 Task: Enable the video filter "Erase video filter" in the video filter module.
Action: Mouse moved to (123, 23)
Screenshot: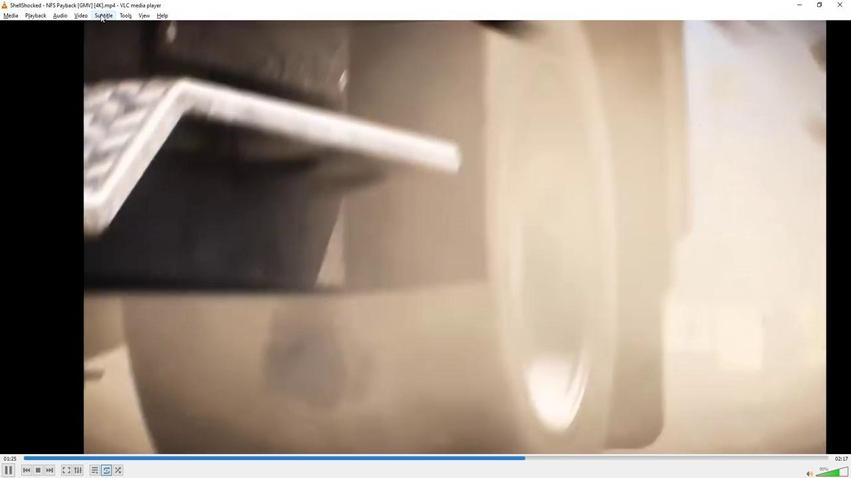 
Action: Mouse pressed left at (123, 23)
Screenshot: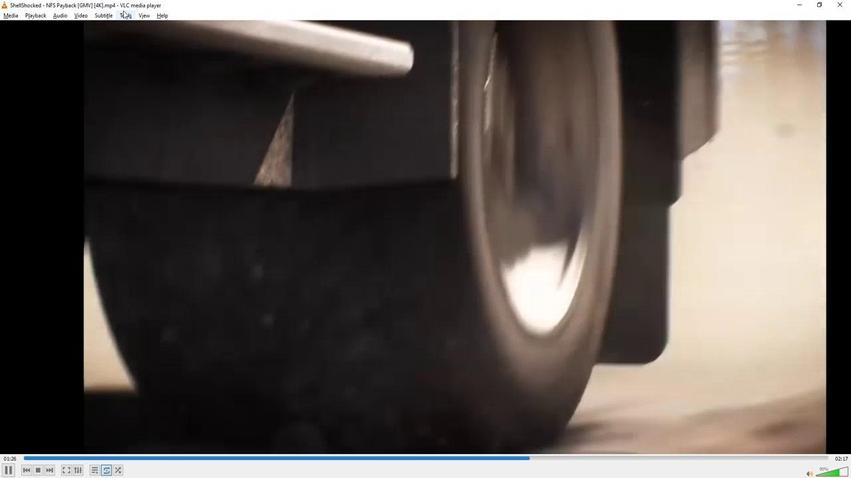 
Action: Mouse moved to (152, 127)
Screenshot: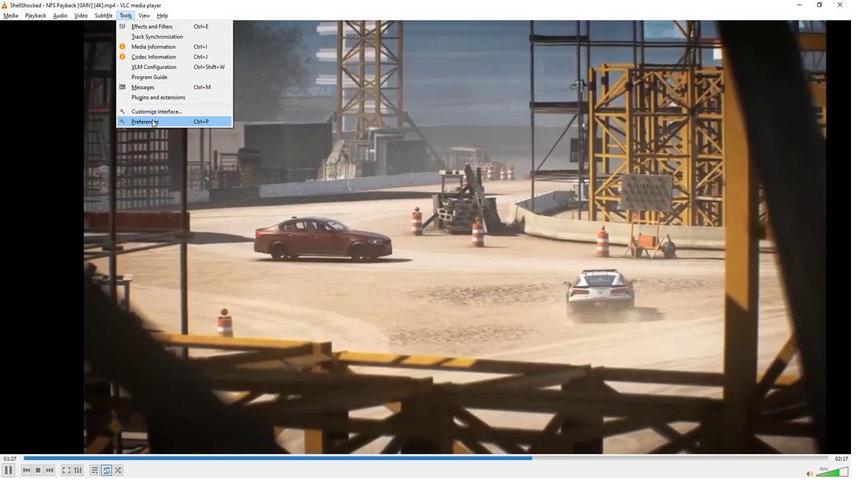 
Action: Mouse pressed left at (152, 127)
Screenshot: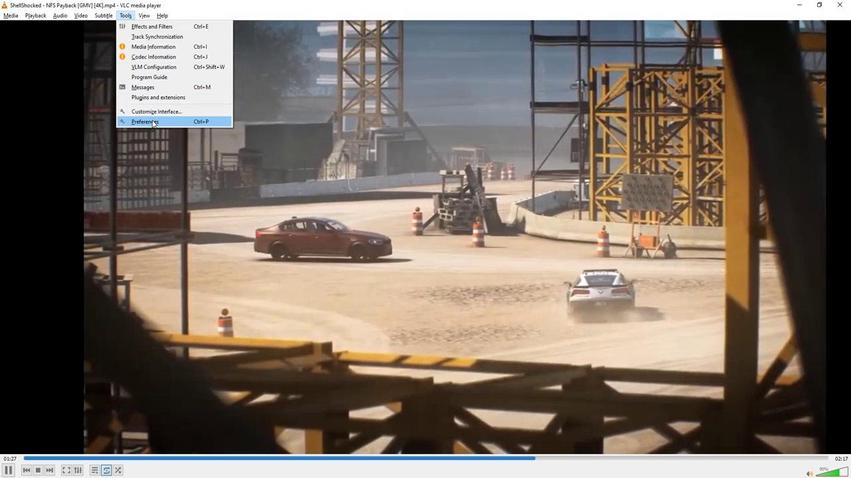 
Action: Mouse moved to (240, 325)
Screenshot: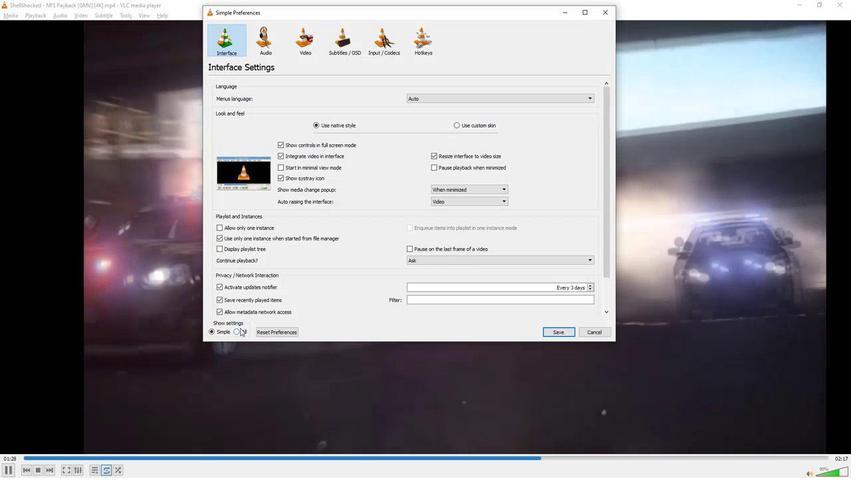 
Action: Mouse pressed left at (240, 325)
Screenshot: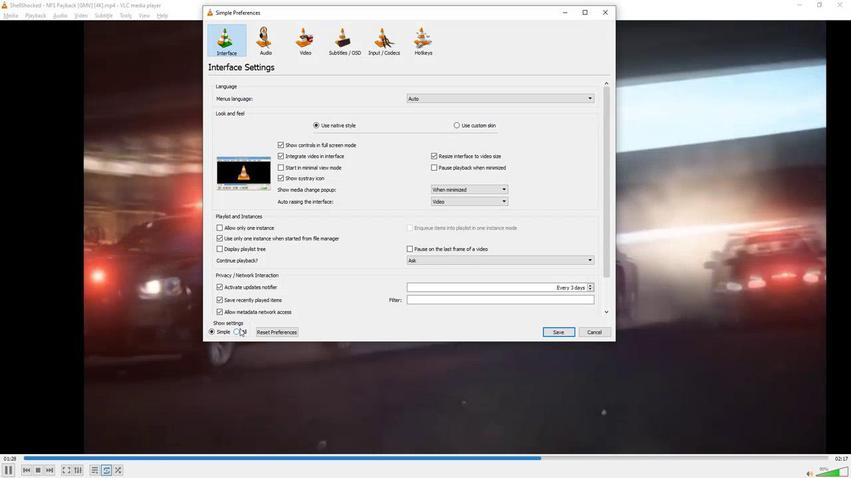 
Action: Mouse moved to (278, 264)
Screenshot: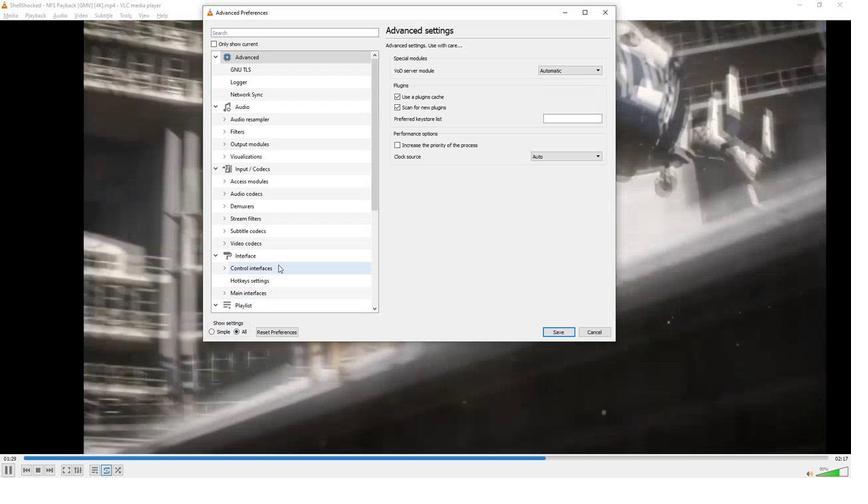 
Action: Mouse scrolled (278, 263) with delta (0, 0)
Screenshot: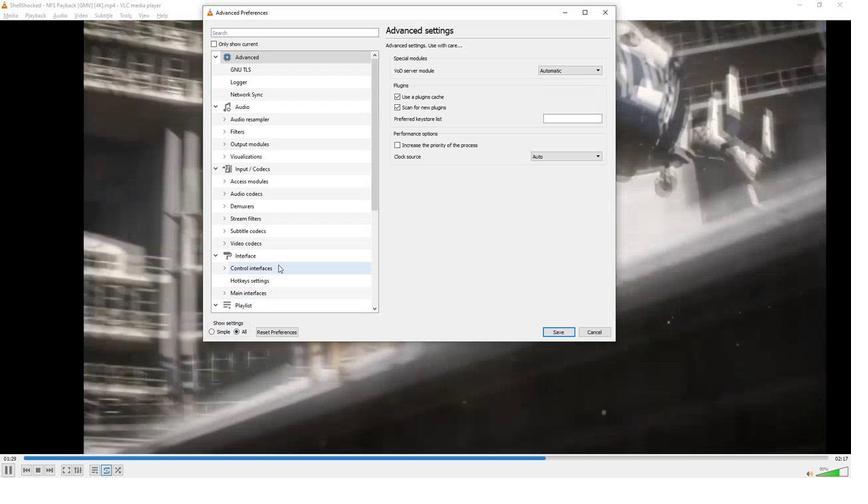 
Action: Mouse moved to (278, 263)
Screenshot: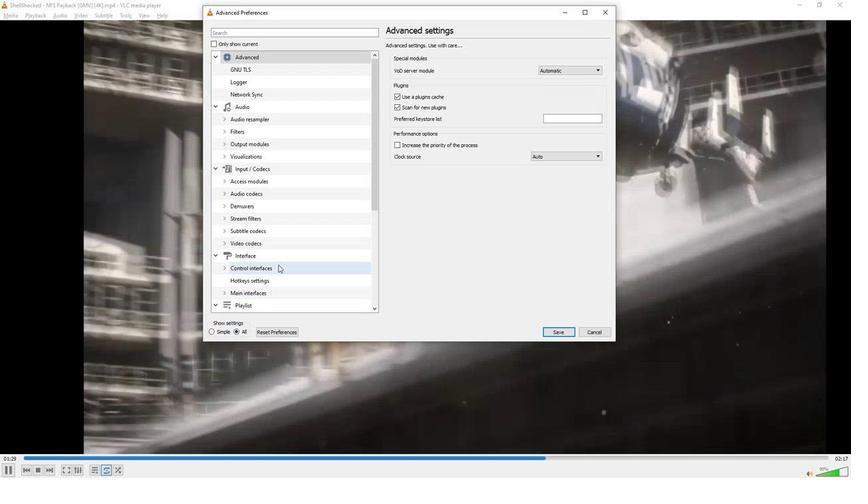 
Action: Mouse scrolled (278, 263) with delta (0, 0)
Screenshot: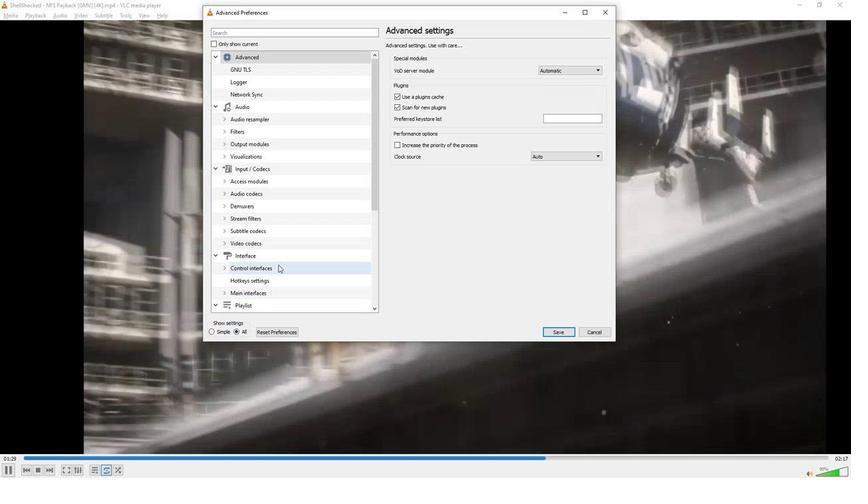 
Action: Mouse moved to (278, 263)
Screenshot: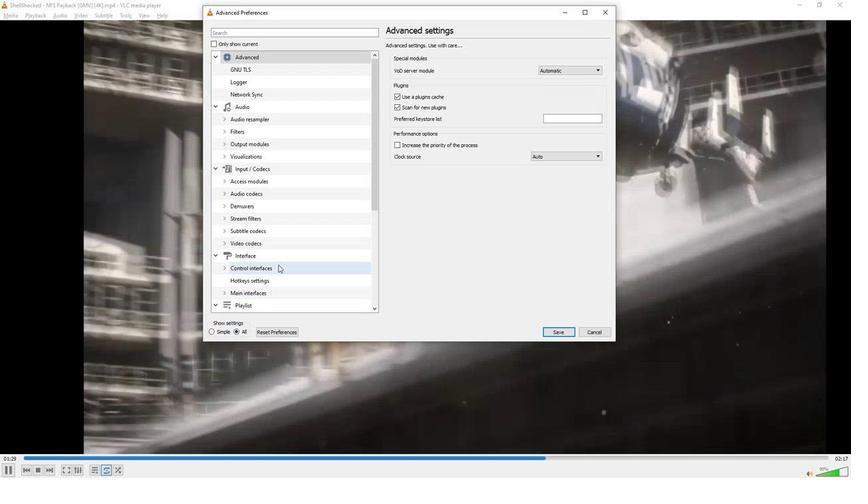 
Action: Mouse scrolled (278, 262) with delta (0, 0)
Screenshot: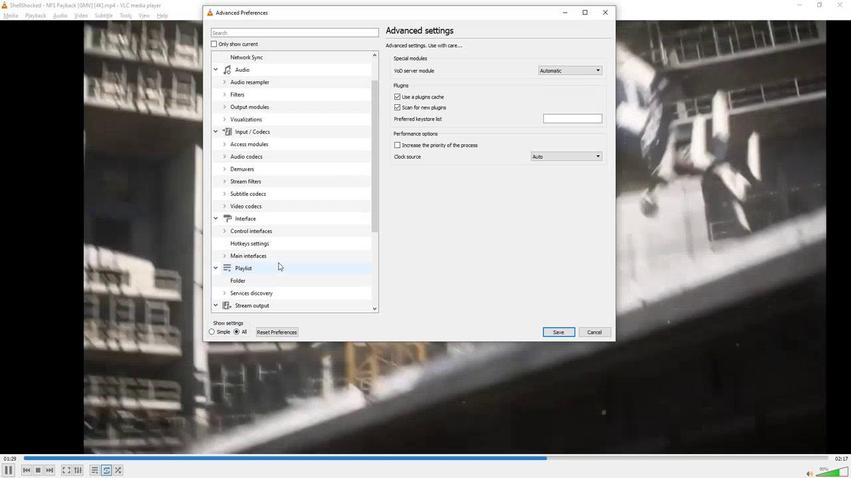 
Action: Mouse scrolled (278, 262) with delta (0, 0)
Screenshot: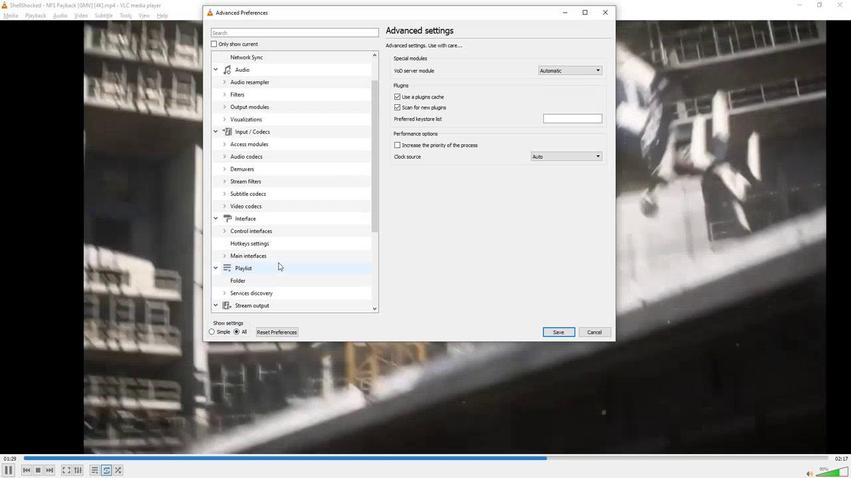 
Action: Mouse moved to (277, 261)
Screenshot: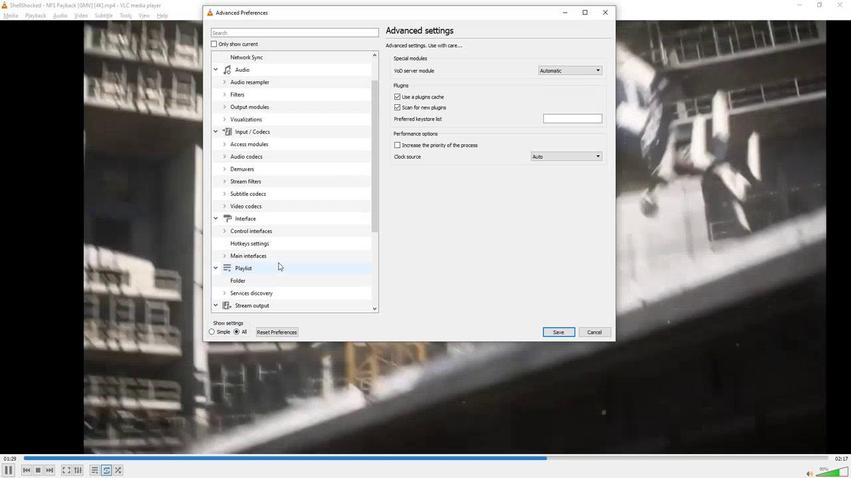 
Action: Mouse scrolled (277, 261) with delta (0, 0)
Screenshot: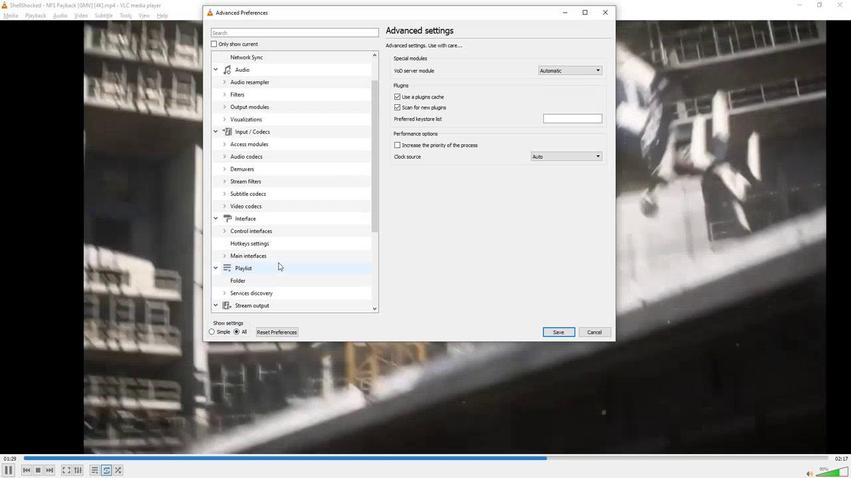 
Action: Mouse moved to (277, 260)
Screenshot: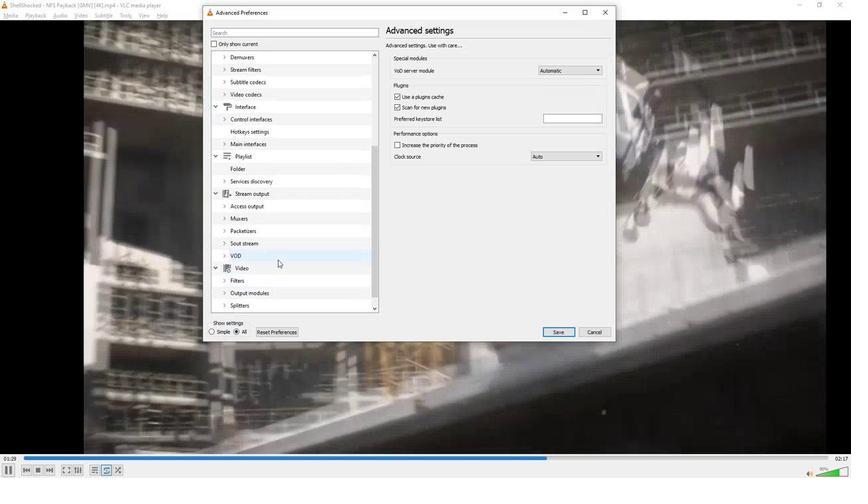 
Action: Mouse scrolled (277, 259) with delta (0, 0)
Screenshot: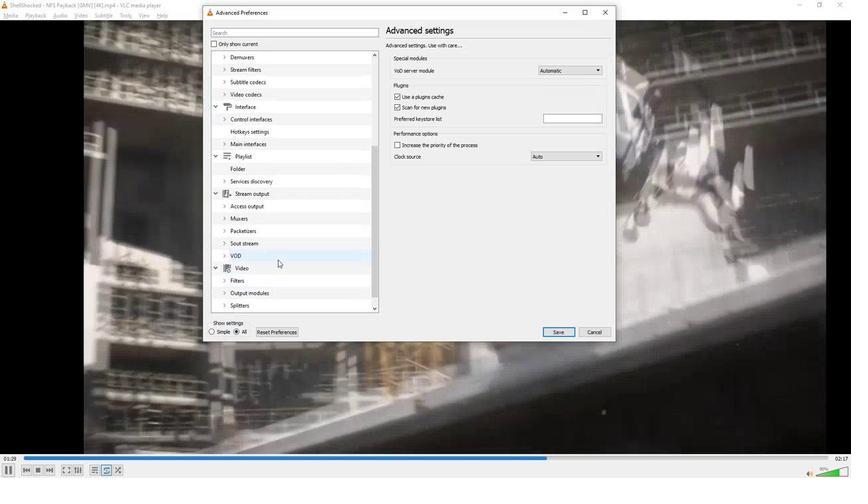 
Action: Mouse moved to (277, 257)
Screenshot: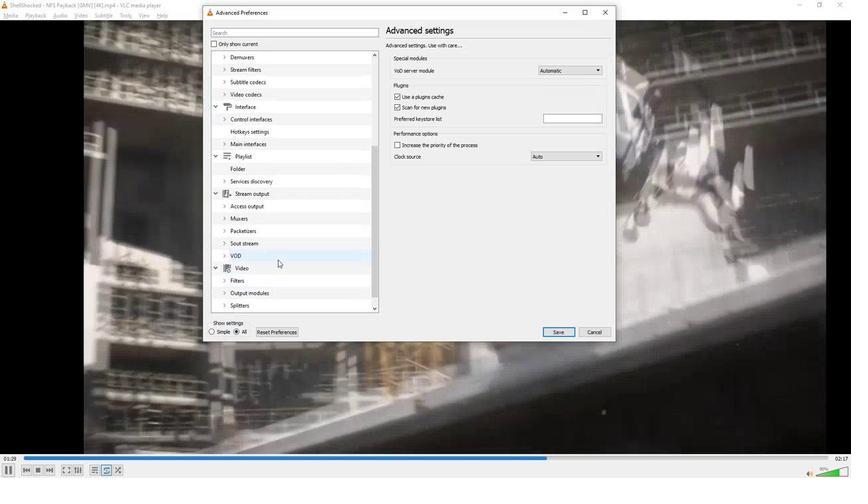 
Action: Mouse scrolled (277, 257) with delta (0, 0)
Screenshot: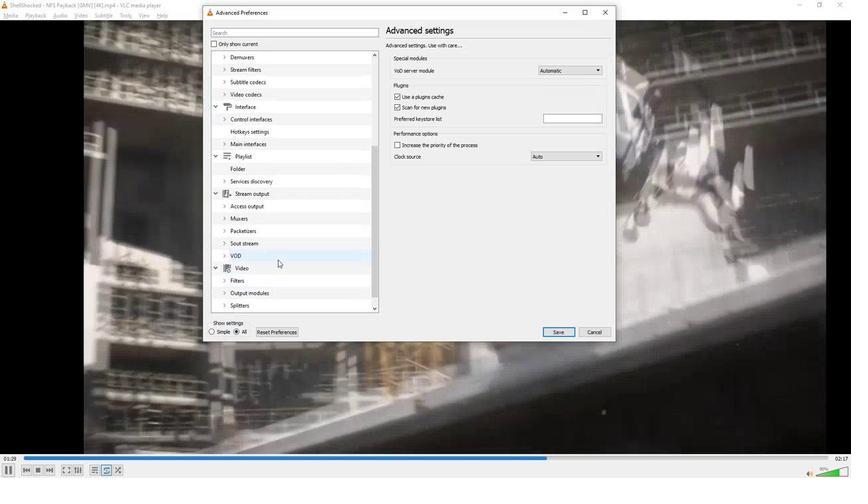 
Action: Mouse moved to (277, 255)
Screenshot: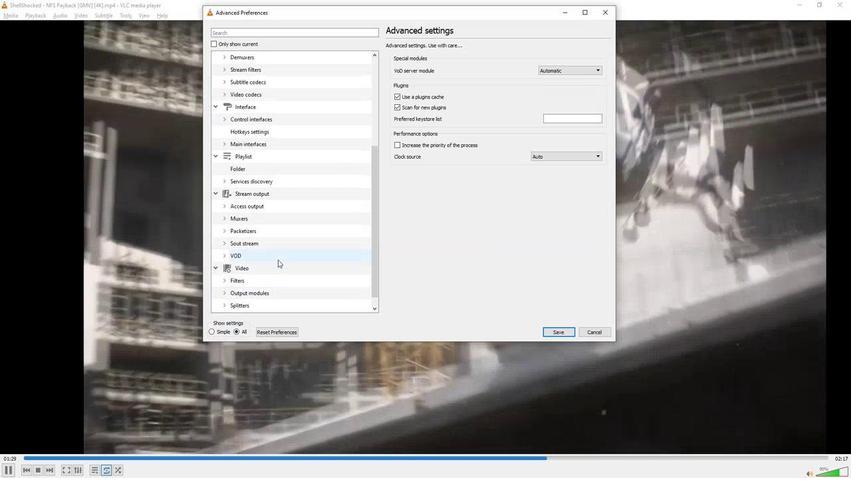 
Action: Mouse scrolled (277, 255) with delta (0, 0)
Screenshot: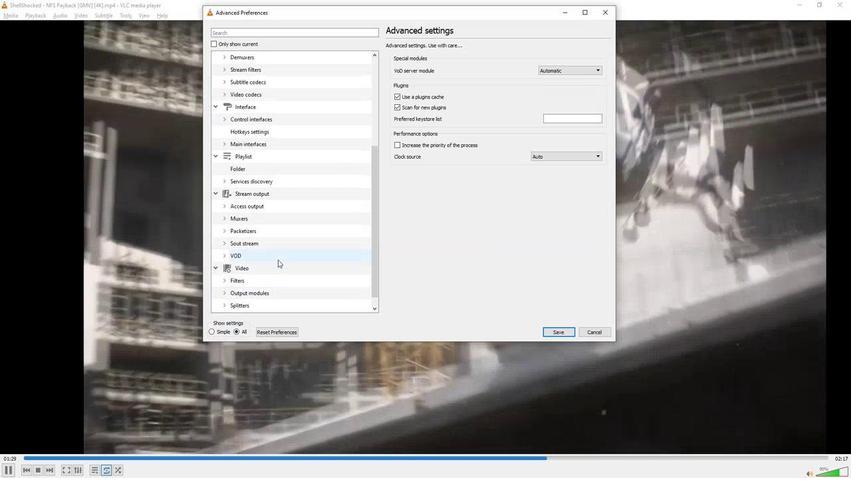 
Action: Mouse moved to (258, 266)
Screenshot: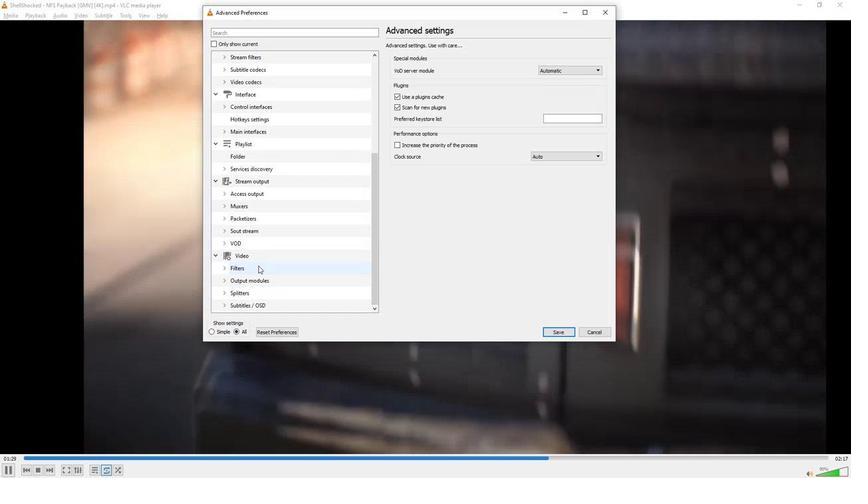 
Action: Mouse pressed left at (258, 266)
Screenshot: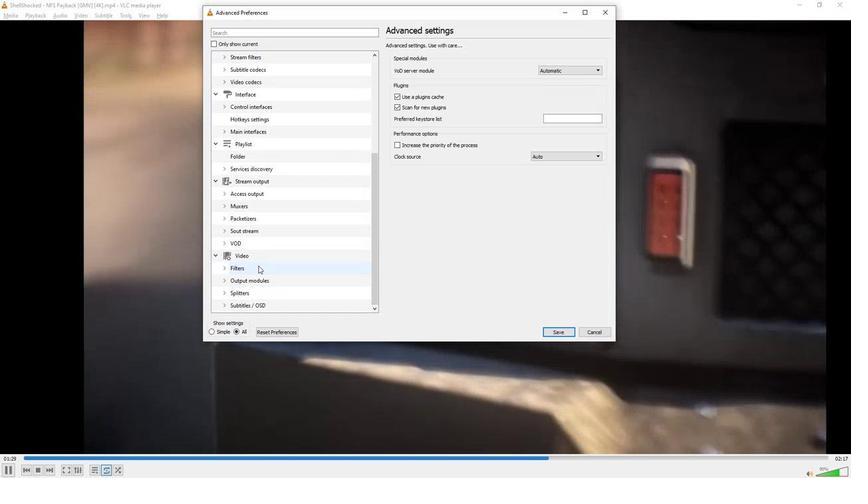 
Action: Mouse moved to (394, 208)
Screenshot: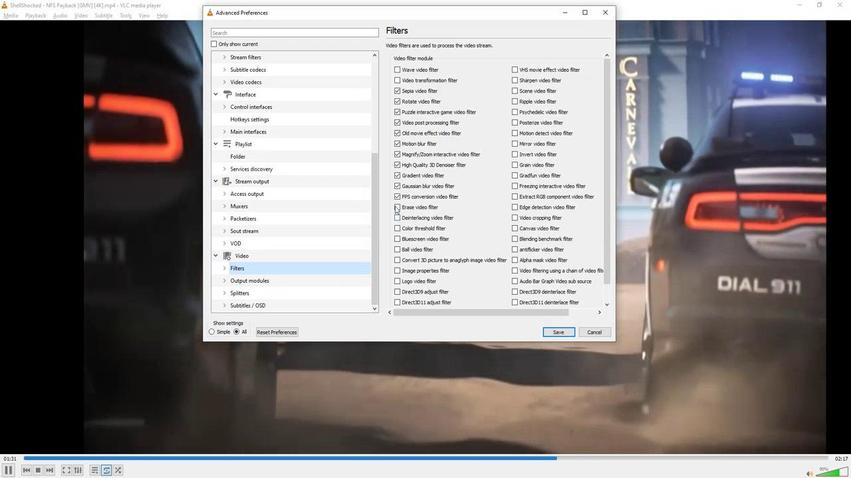 
Action: Mouse pressed left at (394, 208)
Screenshot: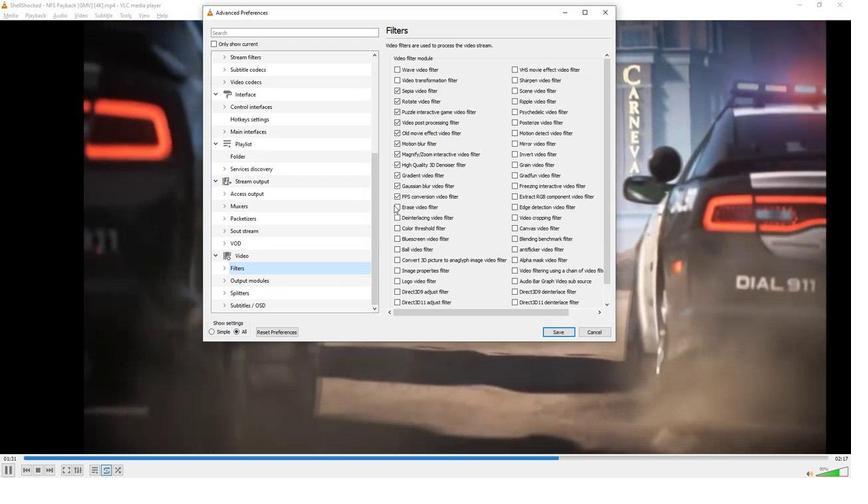 
Action: Mouse moved to (395, 213)
Screenshot: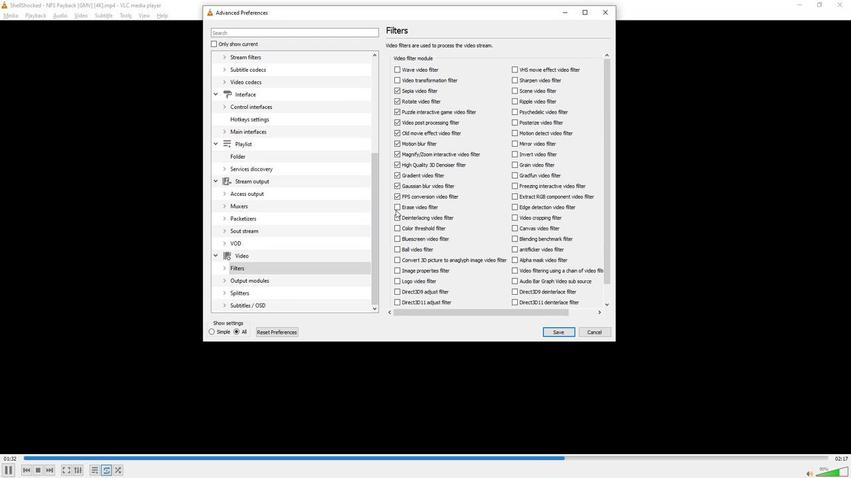 
Action: Mouse pressed left at (395, 213)
Screenshot: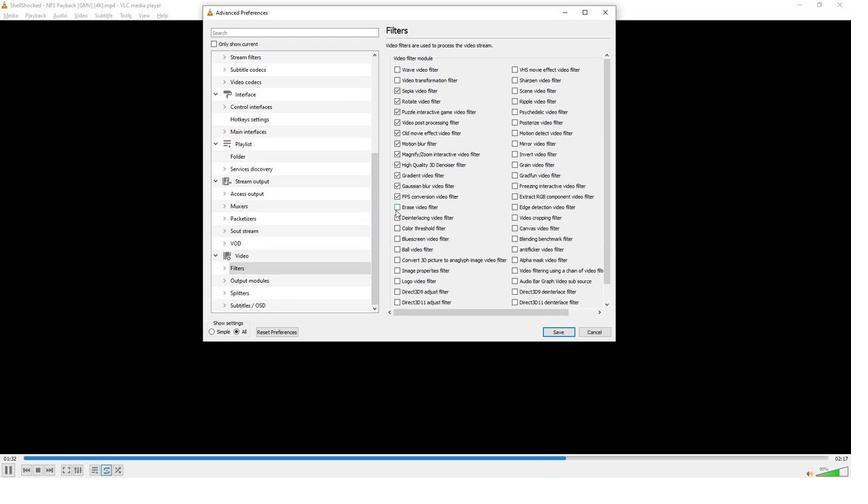 
Action: Mouse moved to (347, 246)
Screenshot: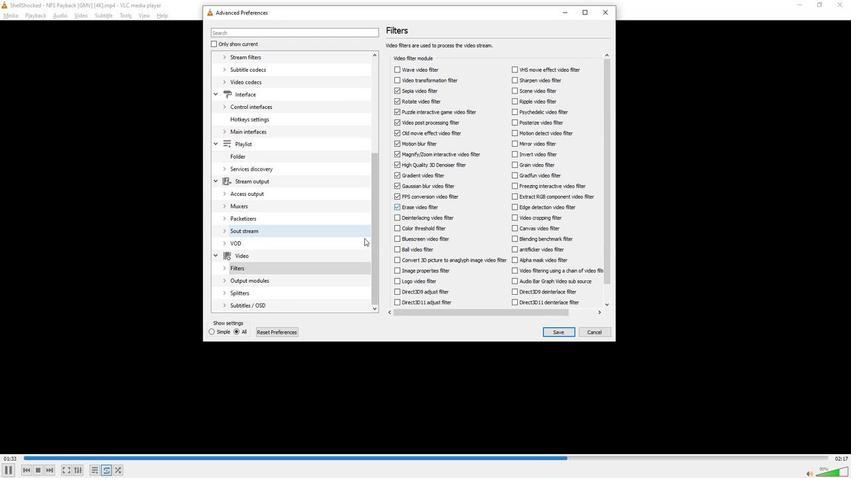 
